 Task: Create a task  Integrate a new online platform for online cooking lessons , assign it to team member softage.5@softage.net in the project BioTech and update the status of the task to  On Track  , set the priority of the task to High
Action: Mouse moved to (80, 67)
Screenshot: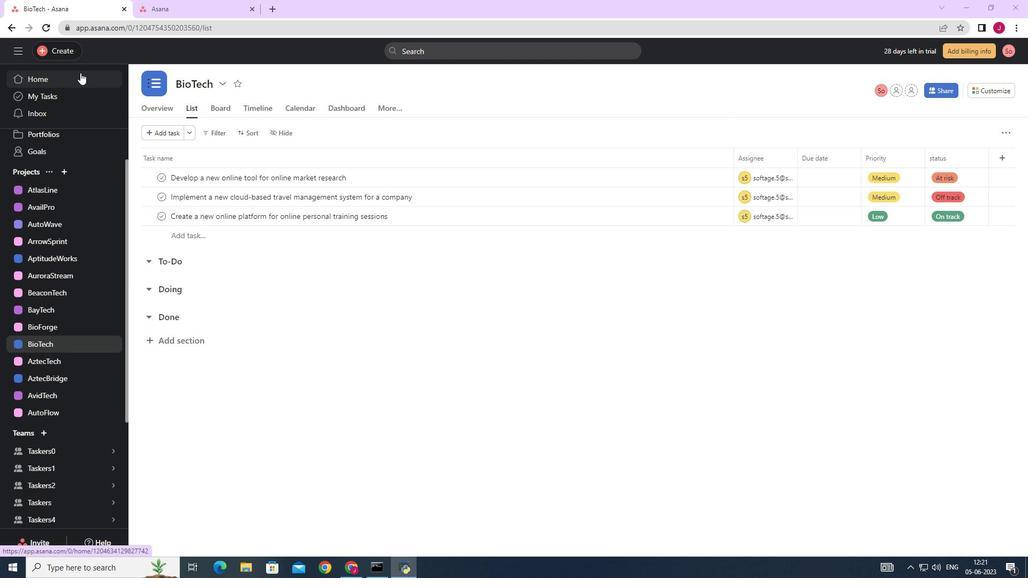 
Action: Mouse pressed left at (80, 67)
Screenshot: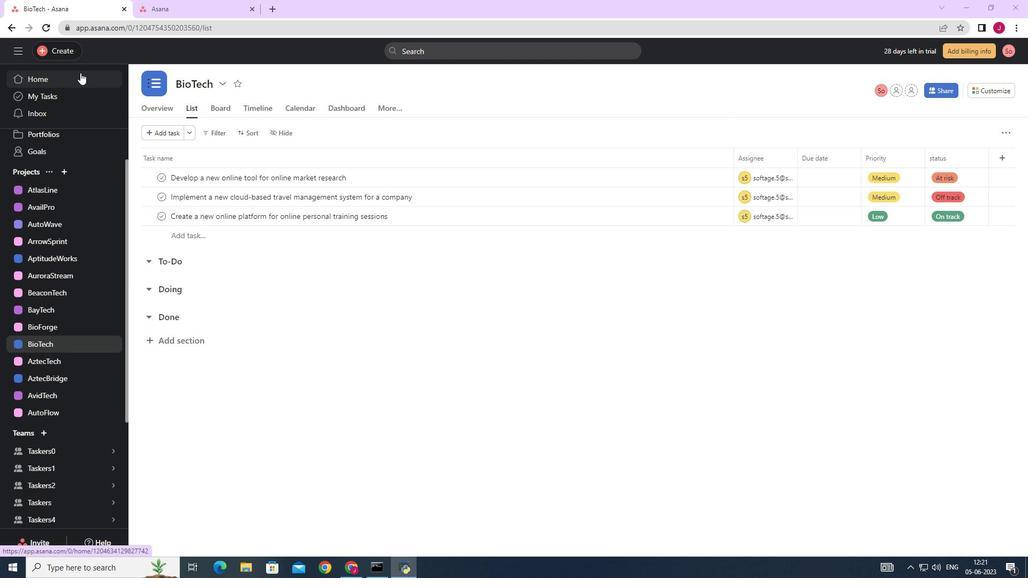 
Action: Mouse moved to (63, 48)
Screenshot: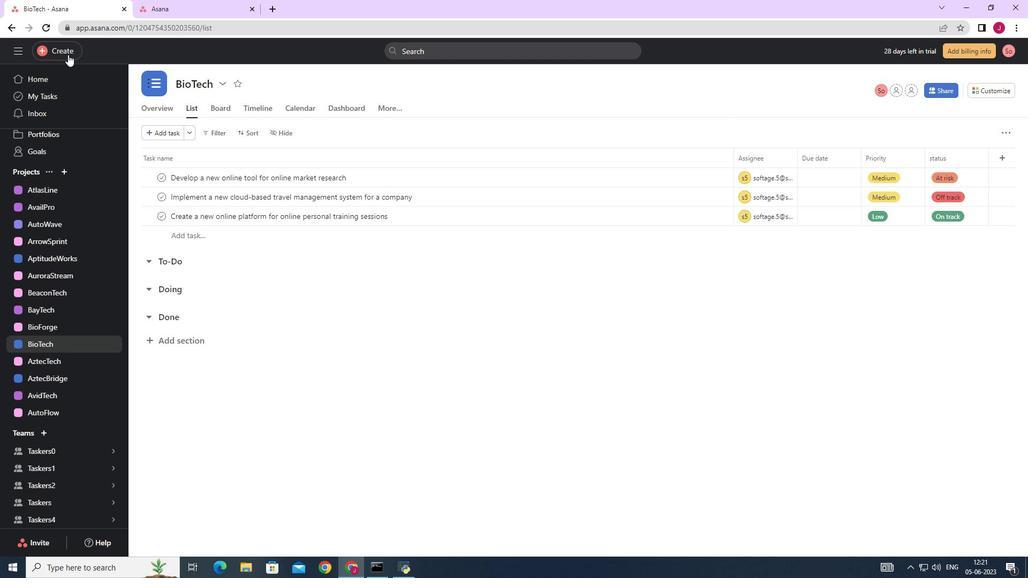 
Action: Mouse pressed left at (63, 48)
Screenshot: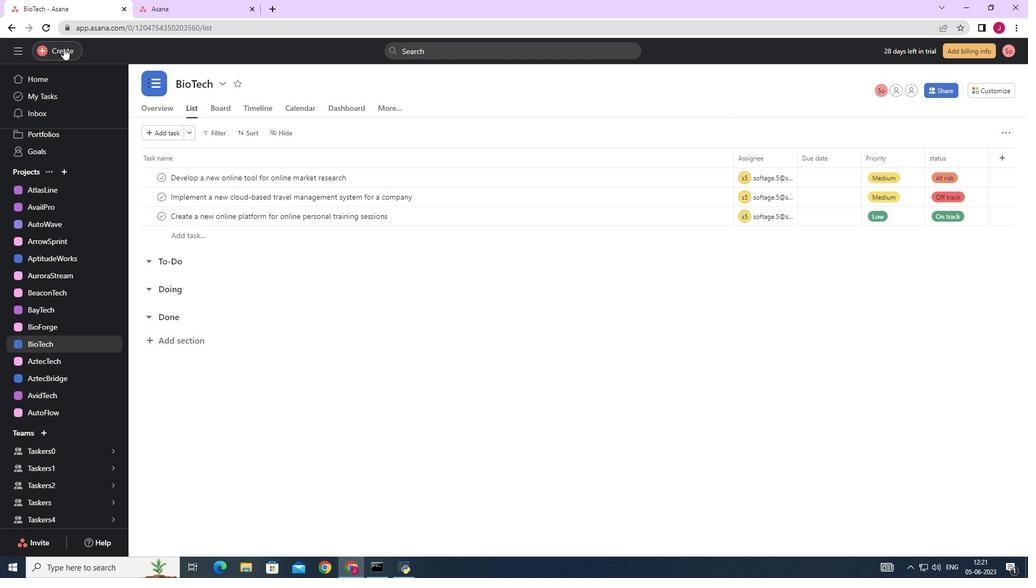 
Action: Mouse moved to (137, 51)
Screenshot: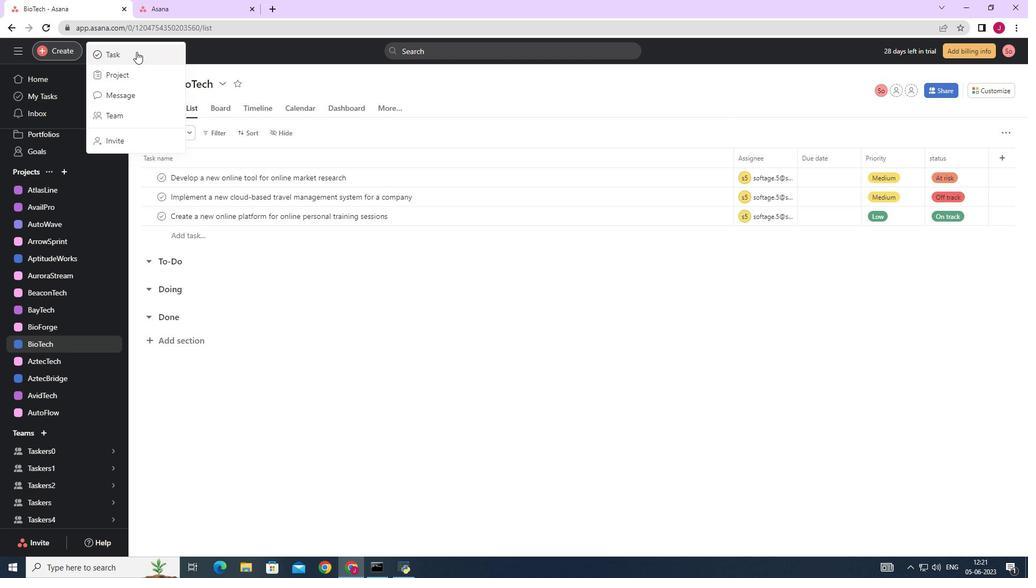 
Action: Mouse pressed left at (137, 51)
Screenshot: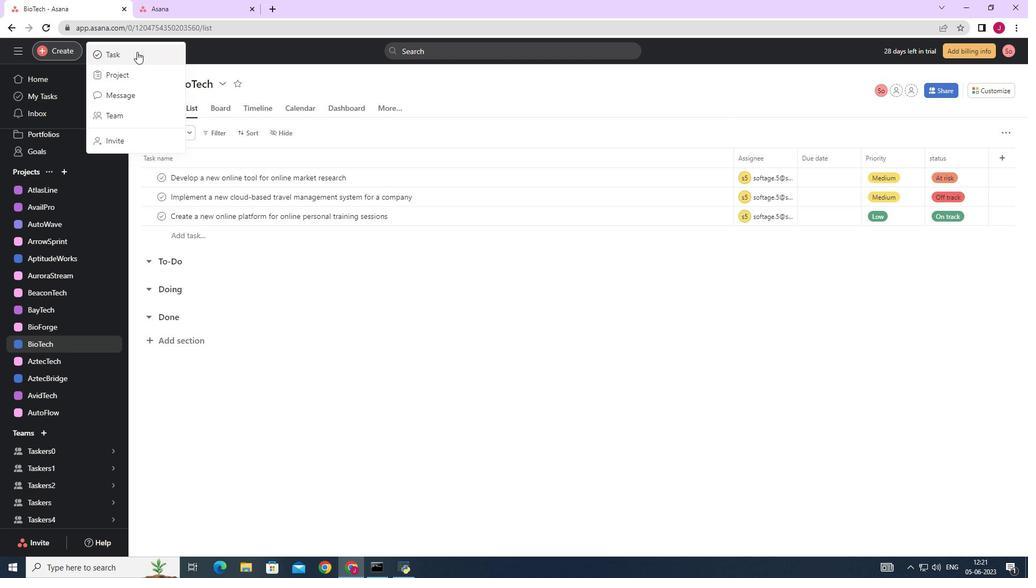 
Action: Mouse moved to (801, 309)
Screenshot: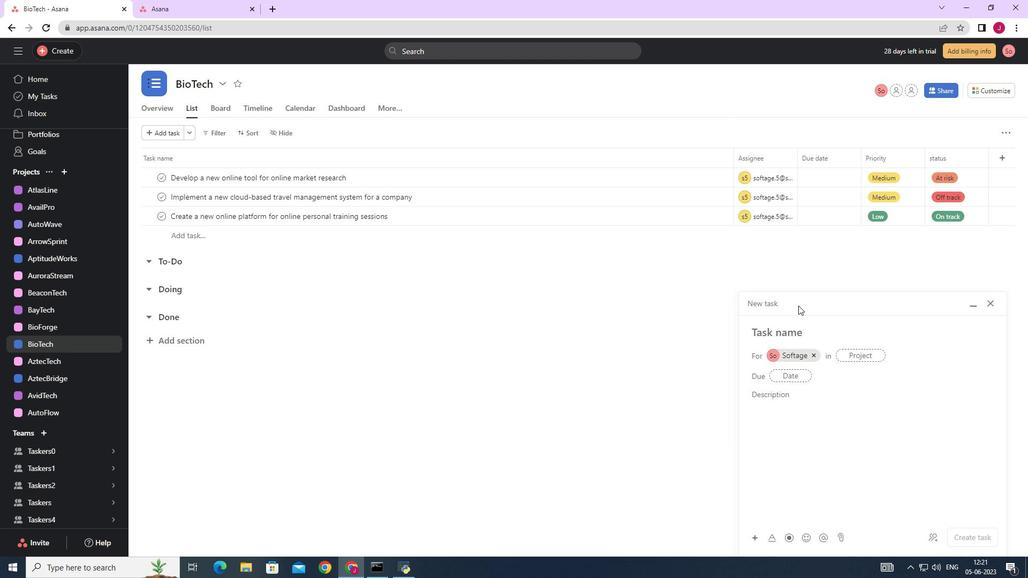 
Action: Mouse scrolled (799, 305) with delta (0, 0)
Screenshot: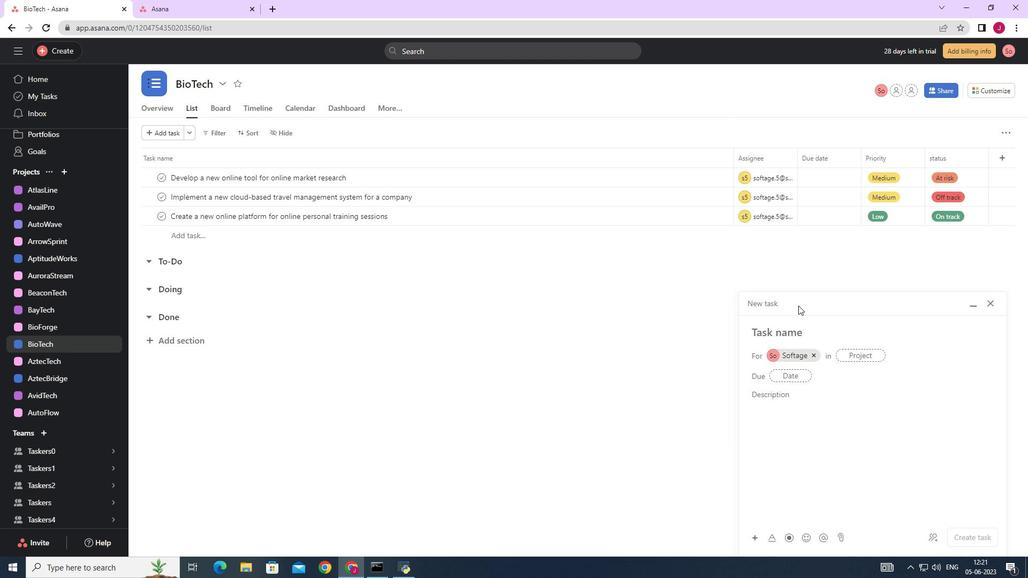 
Action: Mouse moved to (801, 310)
Screenshot: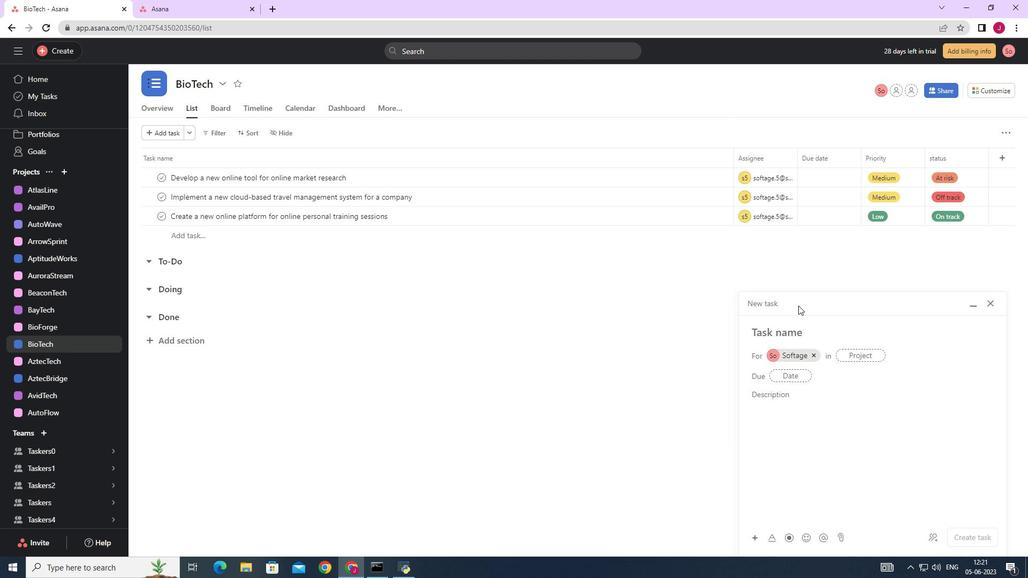 
Action: Mouse scrolled (801, 309) with delta (0, 0)
Screenshot: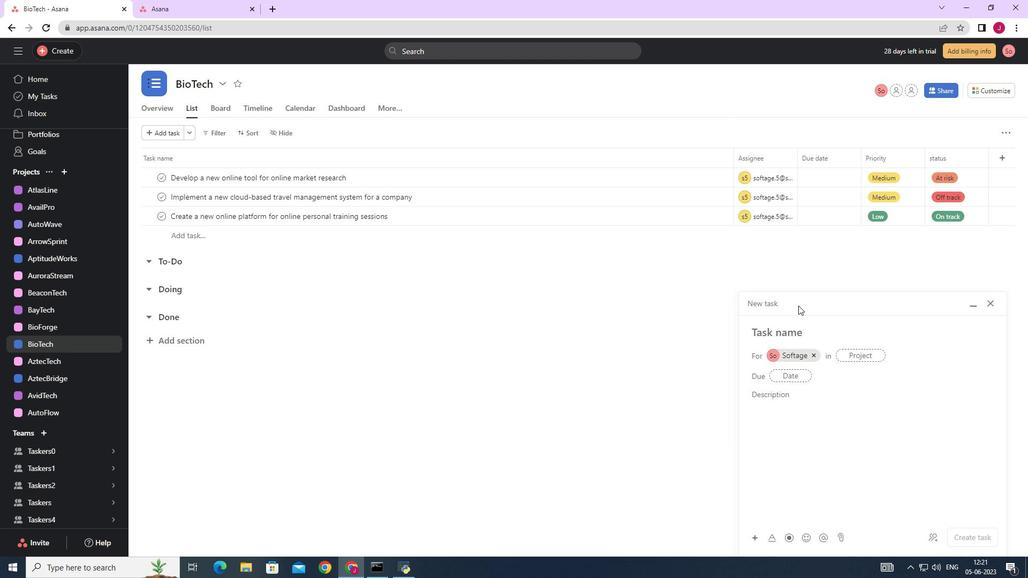 
Action: Mouse moved to (817, 354)
Screenshot: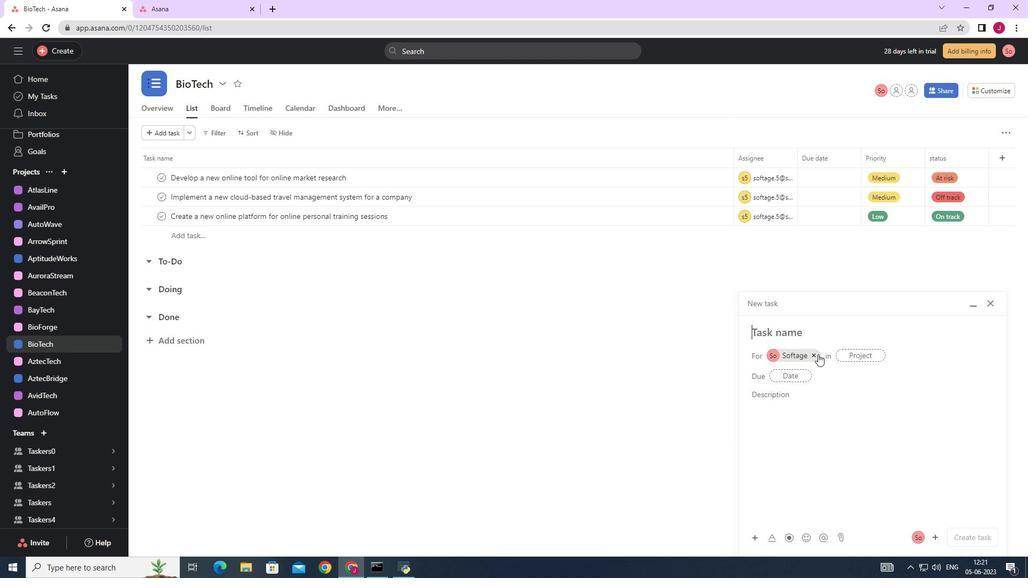 
Action: Mouse pressed left at (817, 354)
Screenshot: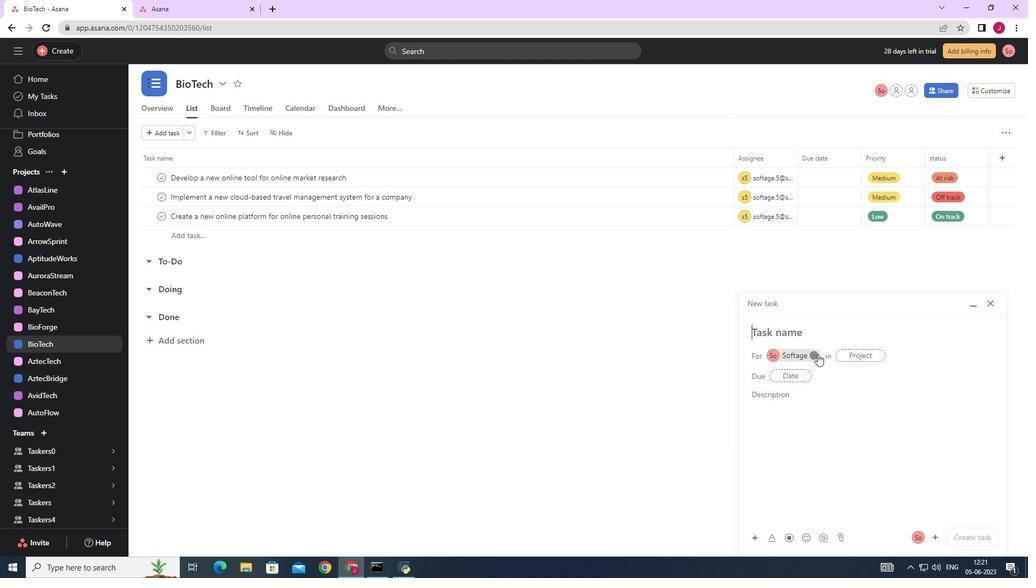 
Action: Mouse moved to (792, 337)
Screenshot: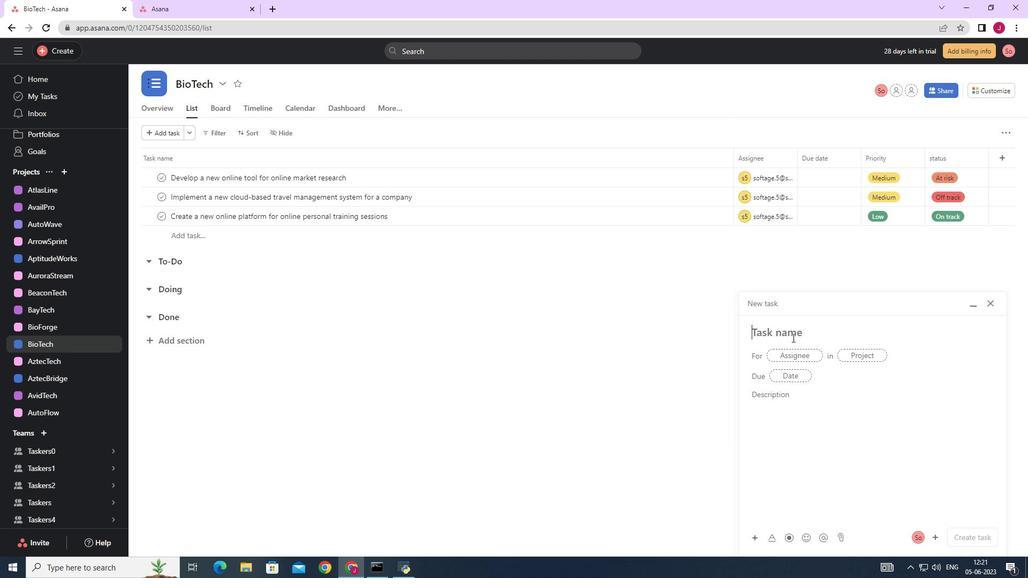 
Action: Key pressed <Key.caps_lock>I<Key.caps_lock>ntegrate<Key.space>a<Key.space>new<Key.space>online<Key.space>platform<Key.space>for<Key.space>online<Key.space>cooking<Key.space>lessions
Screenshot: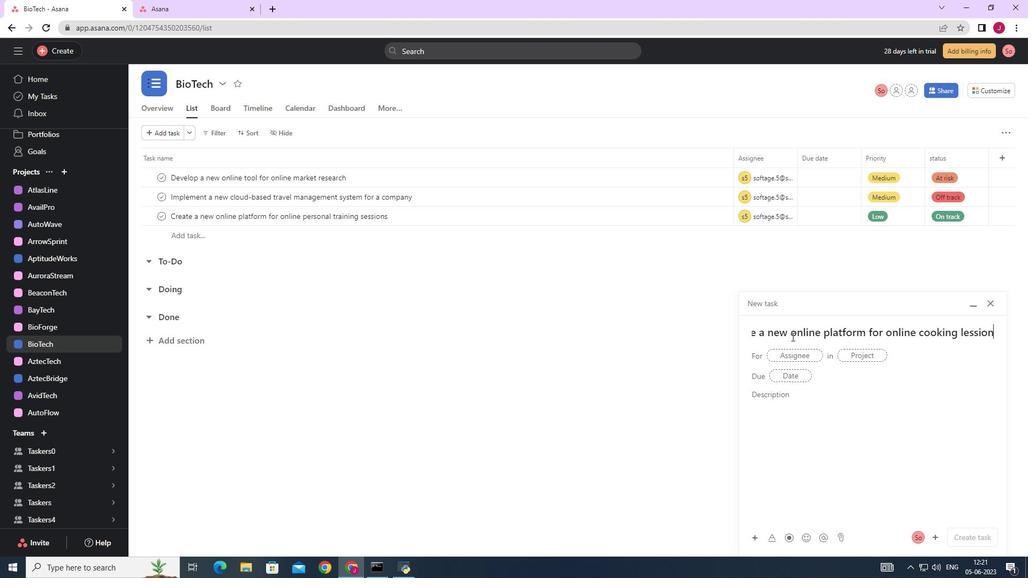 
Action: Mouse moved to (966, 330)
Screenshot: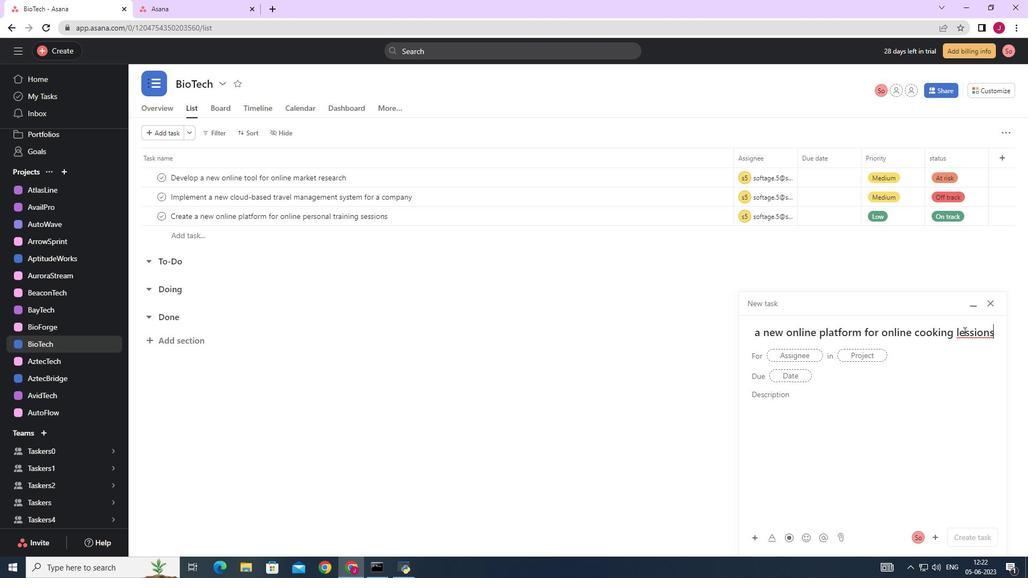 
Action: Mouse pressed right at (966, 330)
Screenshot: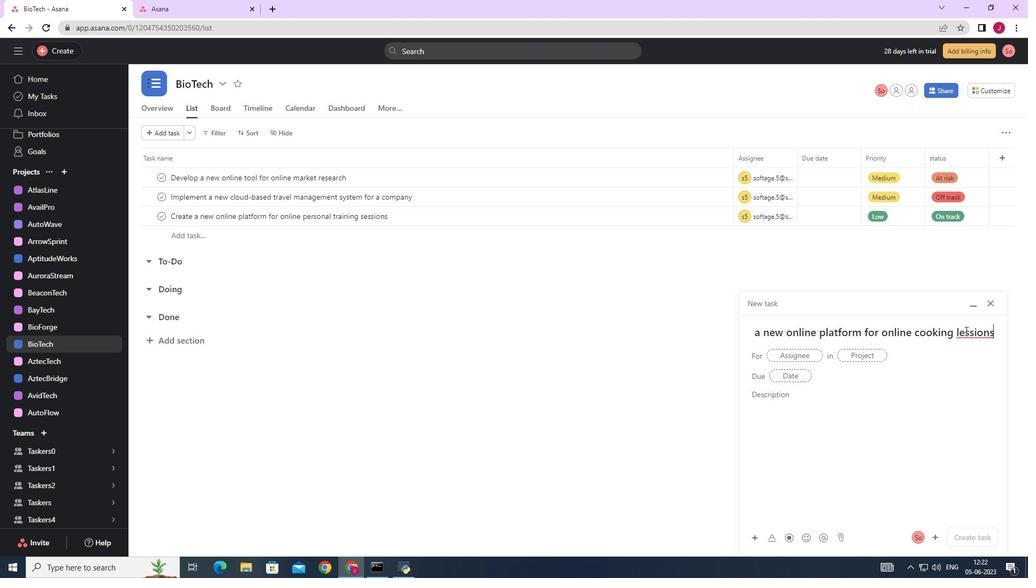 
Action: Mouse moved to (935, 337)
Screenshot: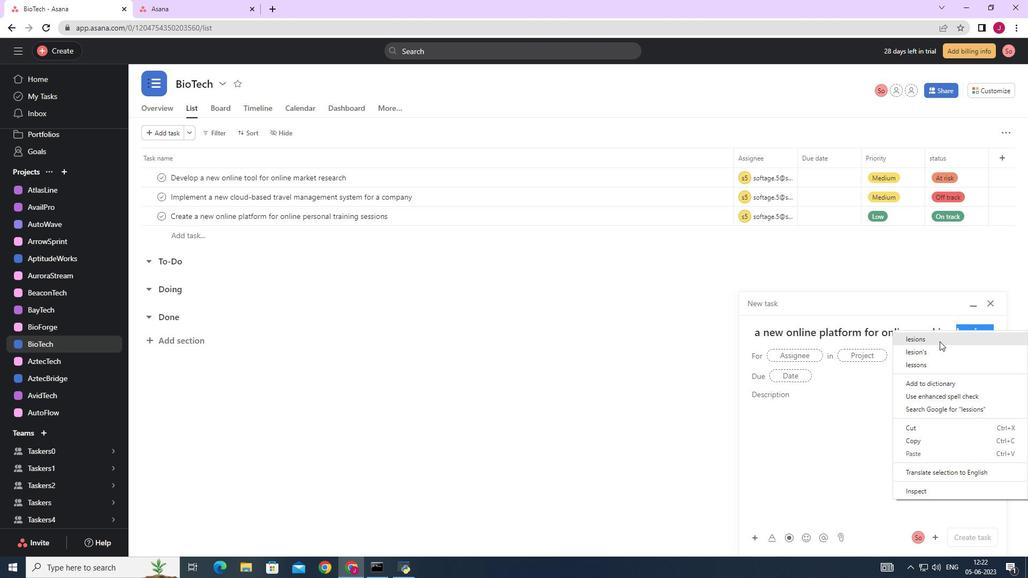 
Action: Mouse pressed left at (935, 337)
Screenshot: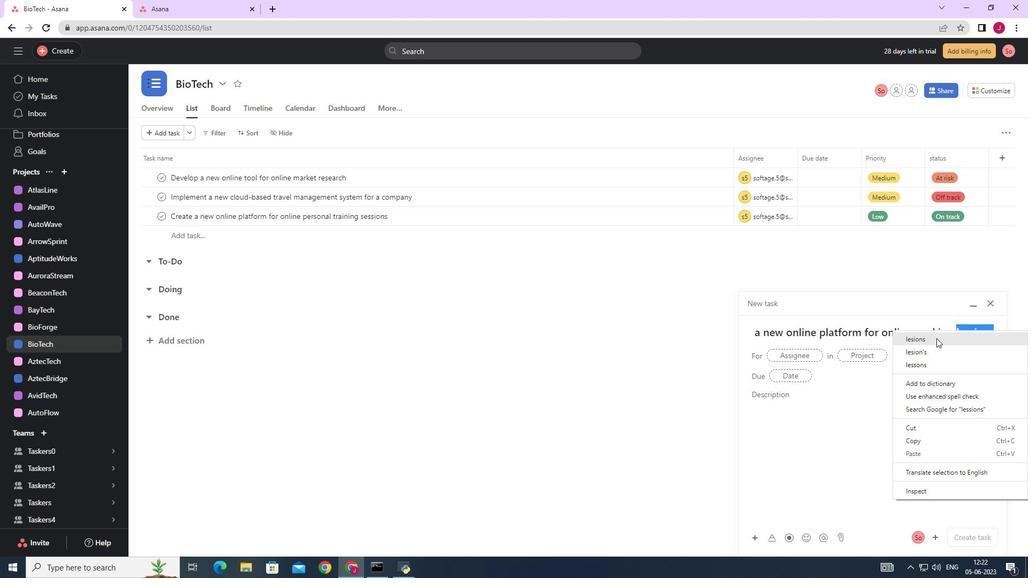 
Action: Mouse moved to (795, 354)
Screenshot: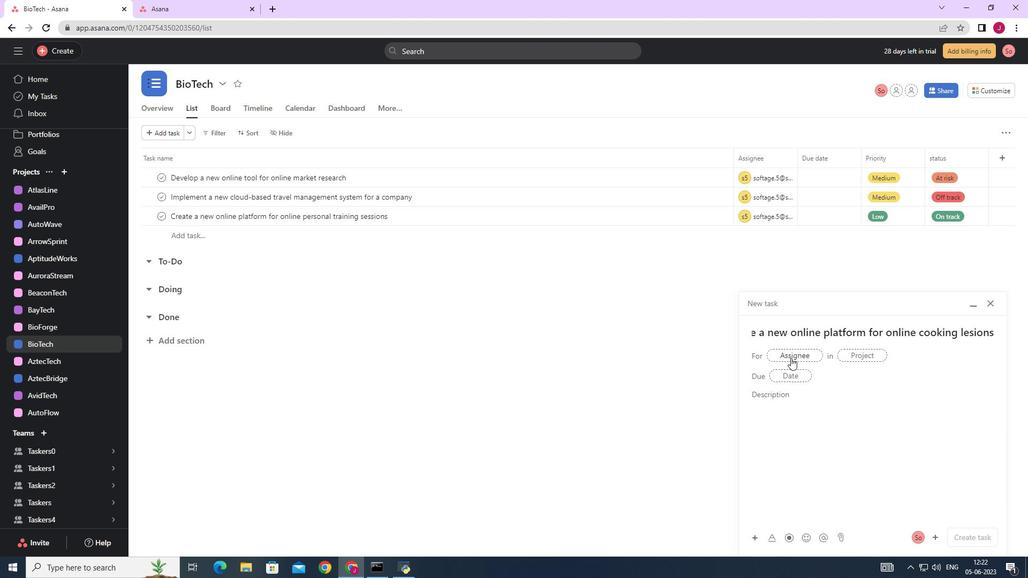 
Action: Mouse pressed left at (795, 354)
Screenshot: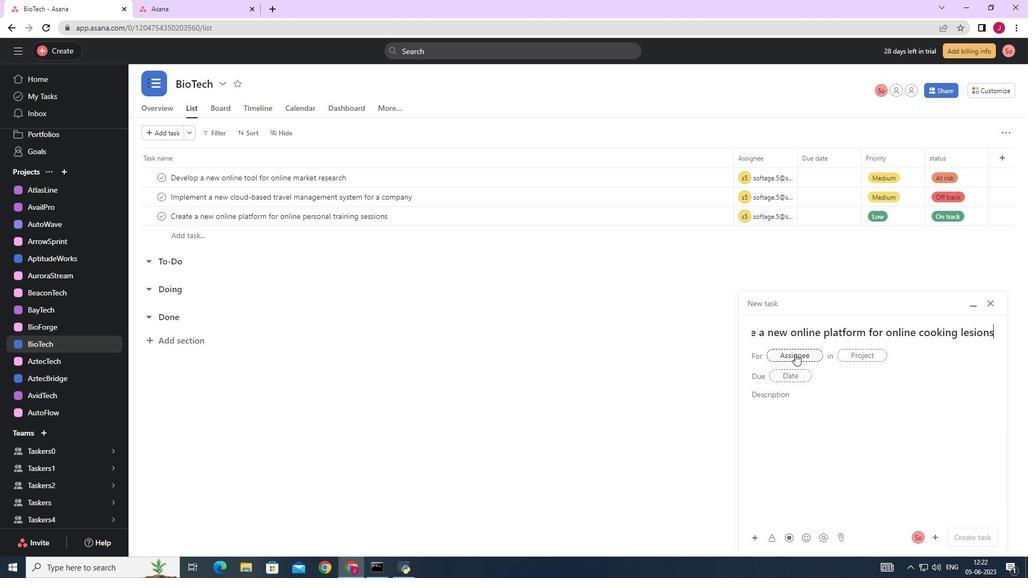 
Action: Key pressed softage.5
Screenshot: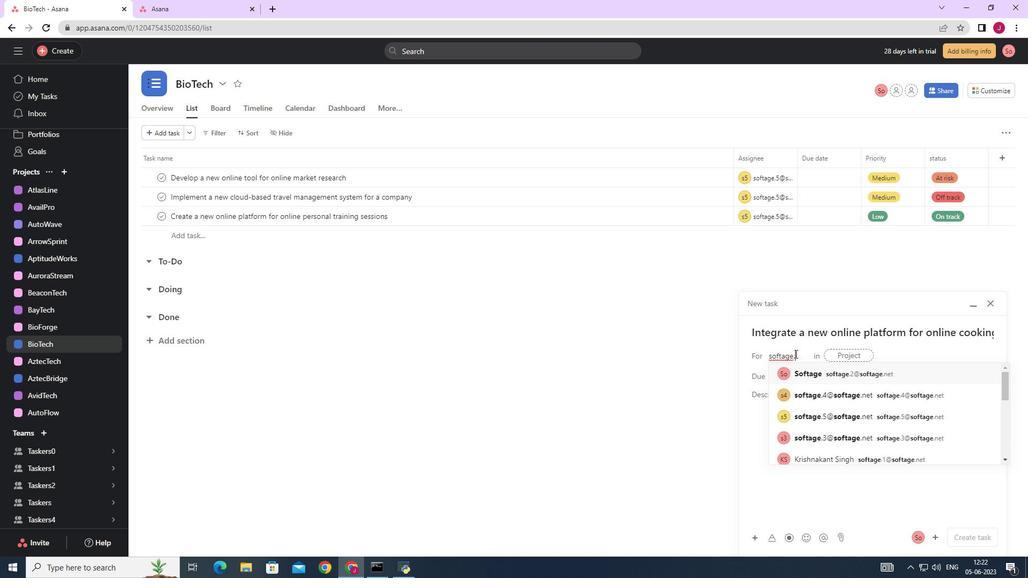 
Action: Mouse moved to (811, 376)
Screenshot: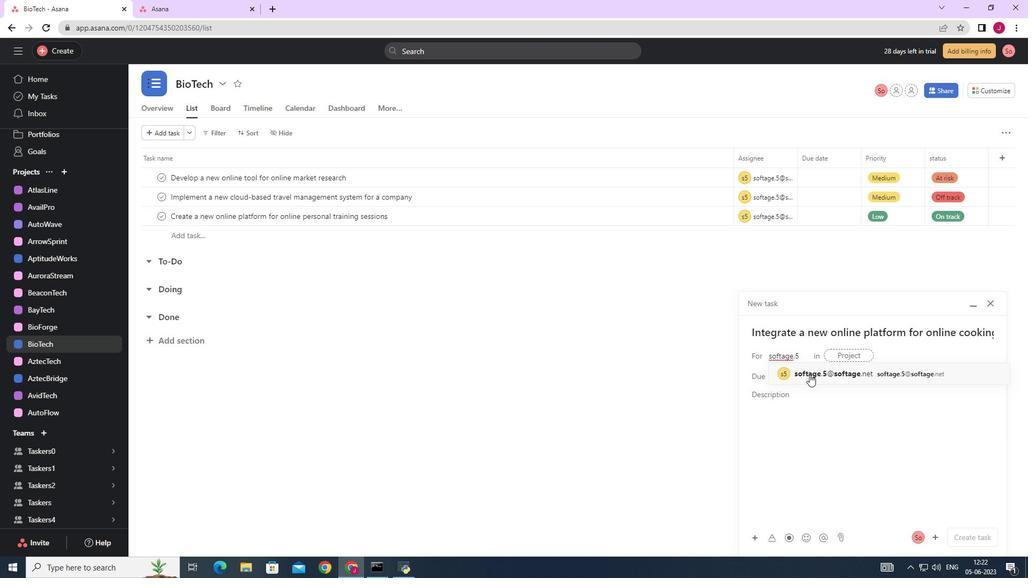 
Action: Mouse pressed left at (811, 376)
Screenshot: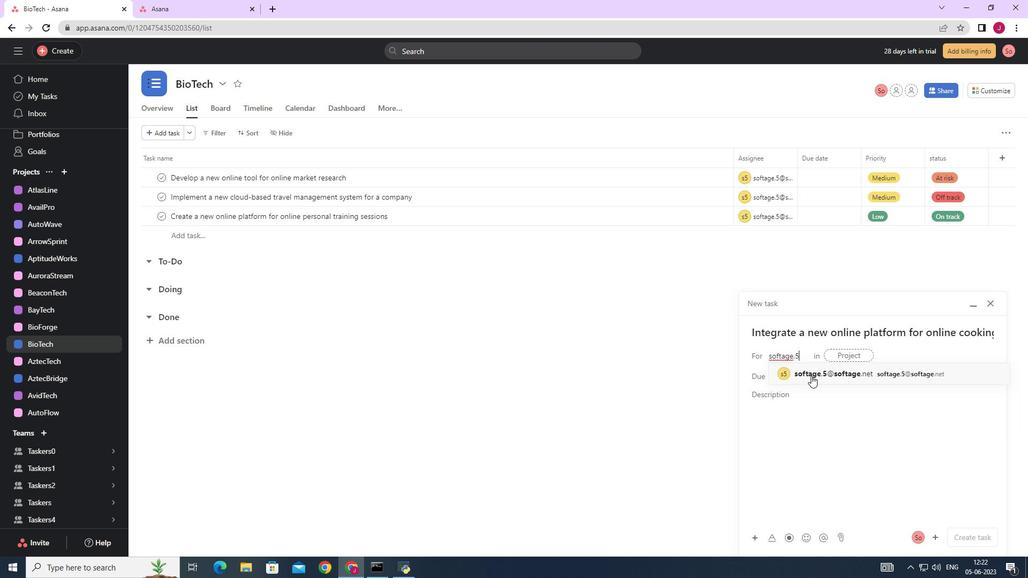 
Action: Mouse moved to (708, 372)
Screenshot: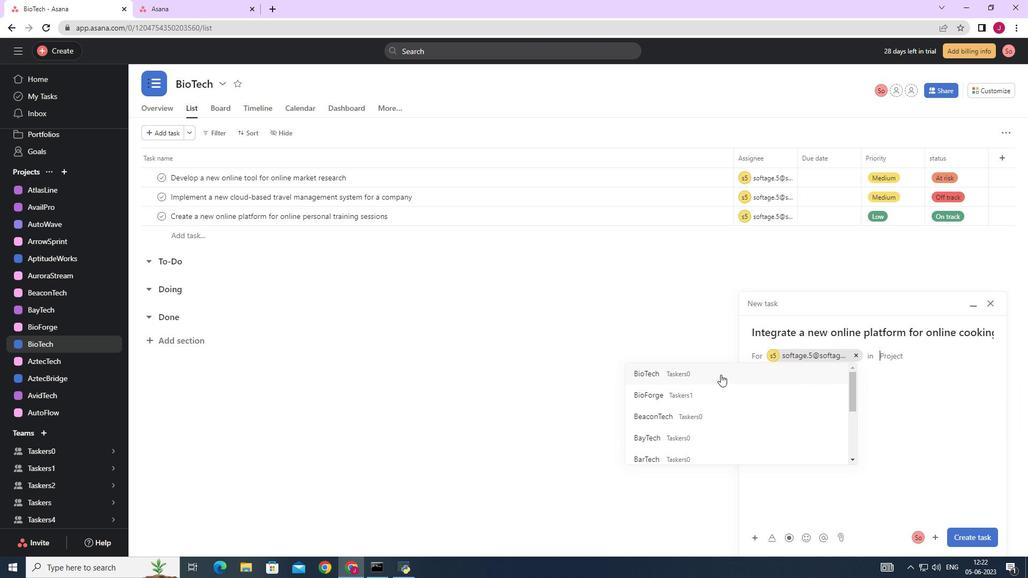 
Action: Mouse pressed left at (708, 372)
Screenshot: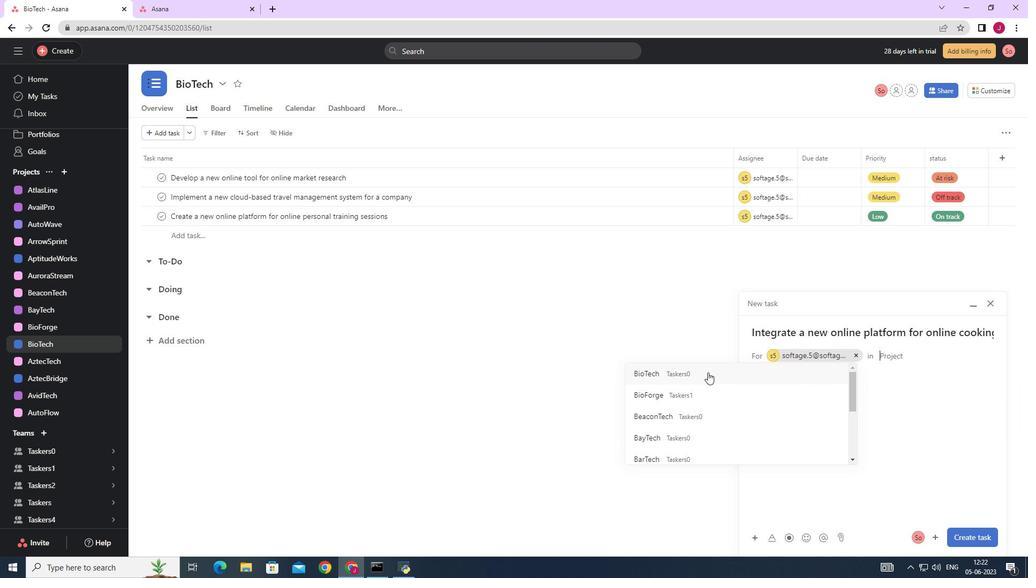 
Action: Mouse moved to (796, 398)
Screenshot: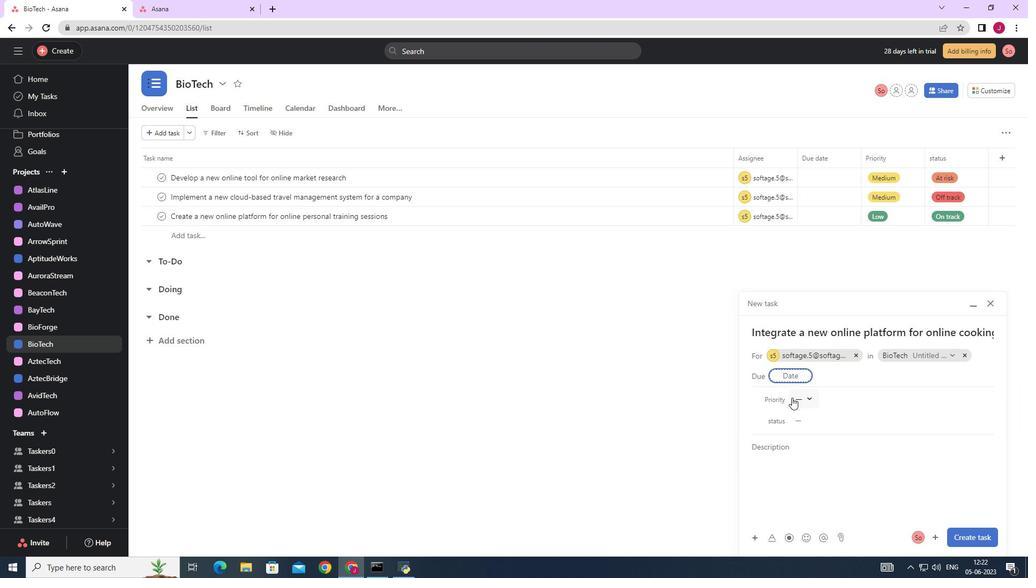 
Action: Mouse pressed left at (796, 398)
Screenshot: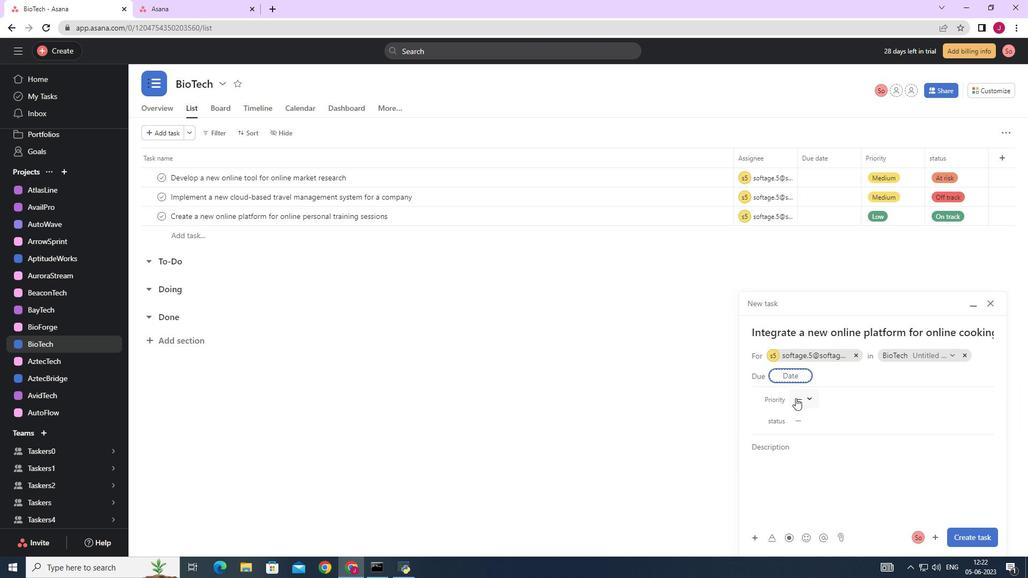 
Action: Mouse moved to (825, 428)
Screenshot: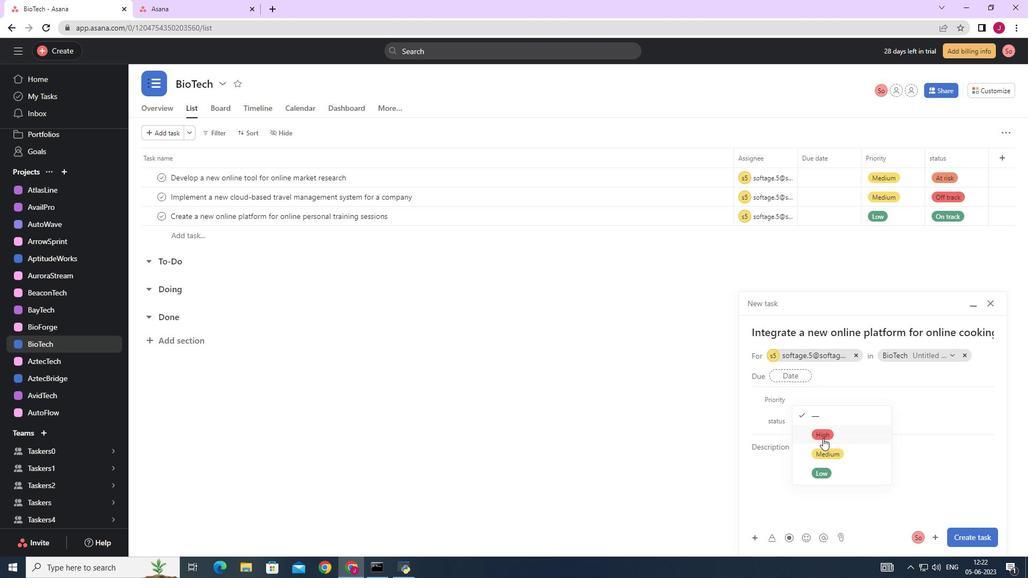 
Action: Mouse pressed left at (825, 428)
Screenshot: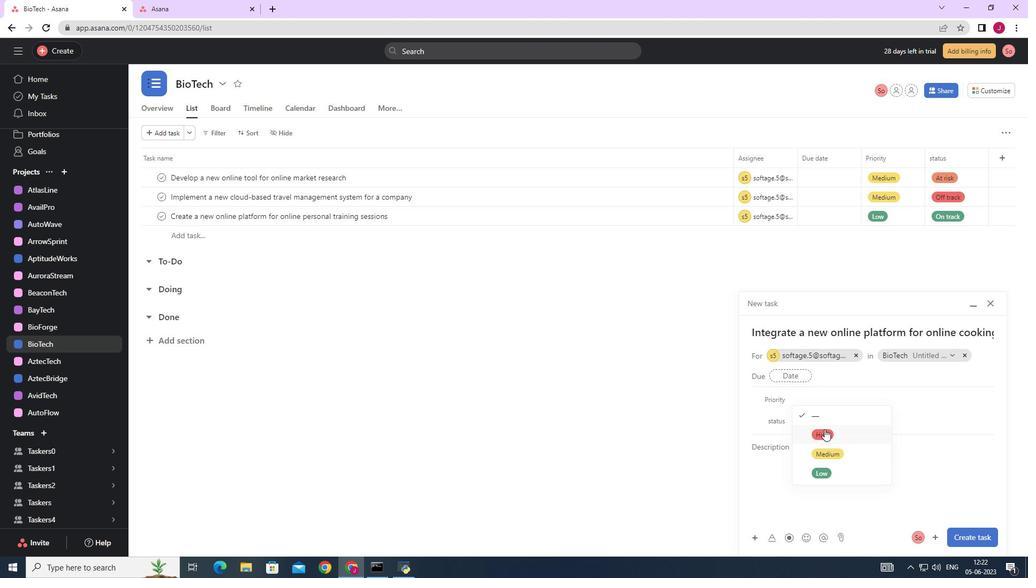 
Action: Mouse moved to (820, 415)
Screenshot: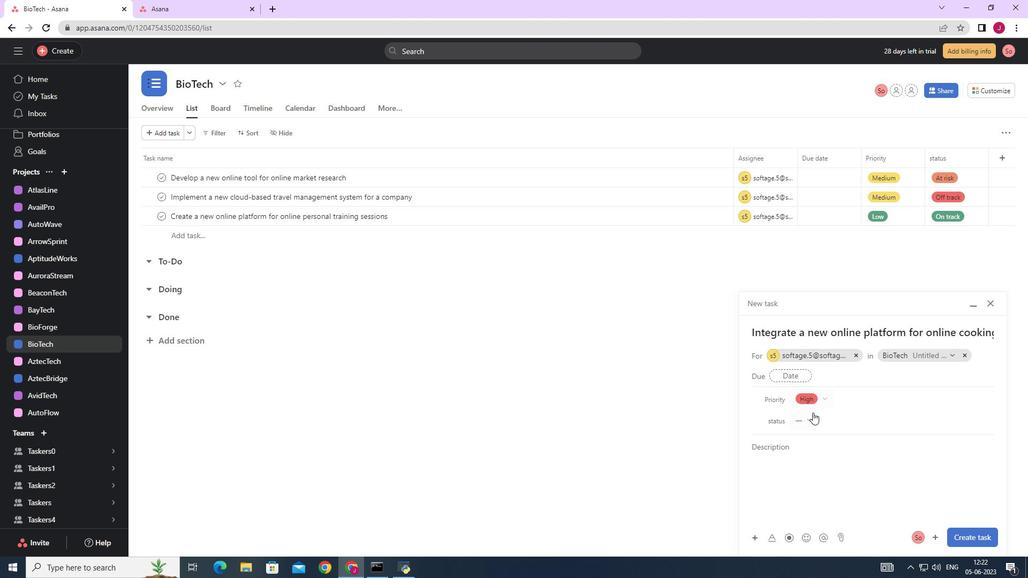 
Action: Mouse pressed left at (820, 415)
Screenshot: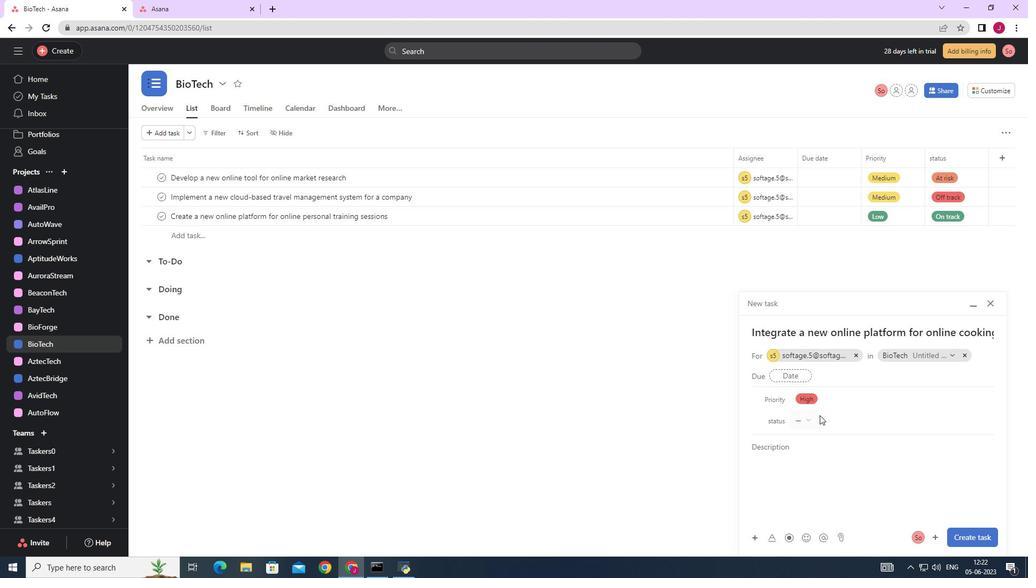 
Action: Mouse moved to (806, 421)
Screenshot: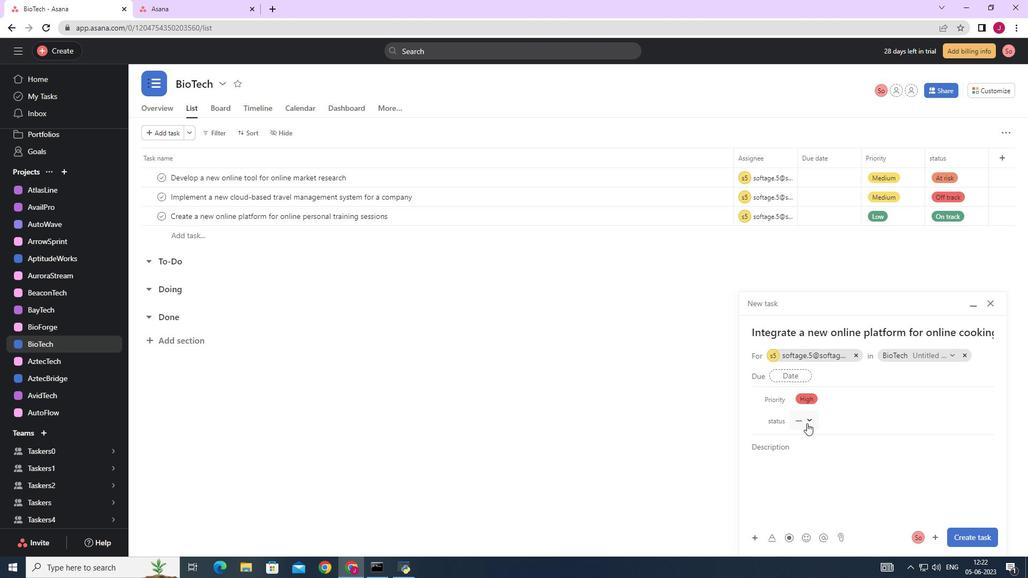 
Action: Mouse pressed left at (806, 421)
Screenshot: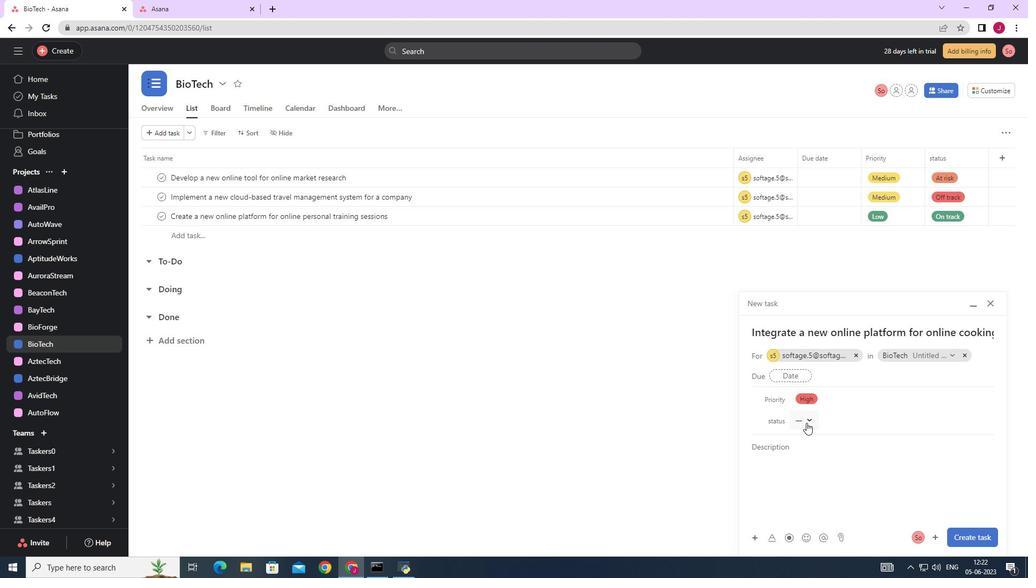 
Action: Mouse moved to (830, 457)
Screenshot: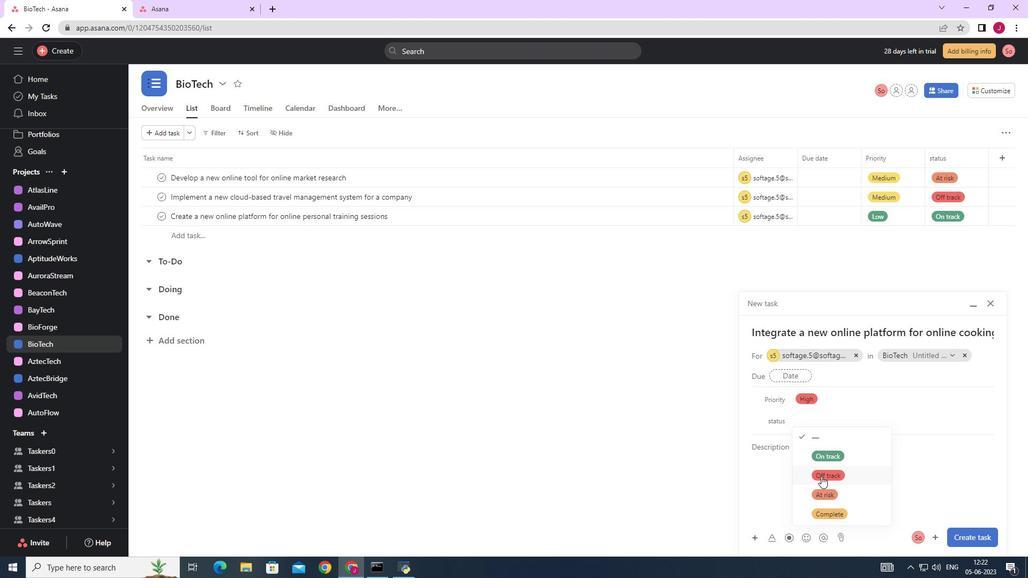 
Action: Mouse pressed left at (830, 457)
Screenshot: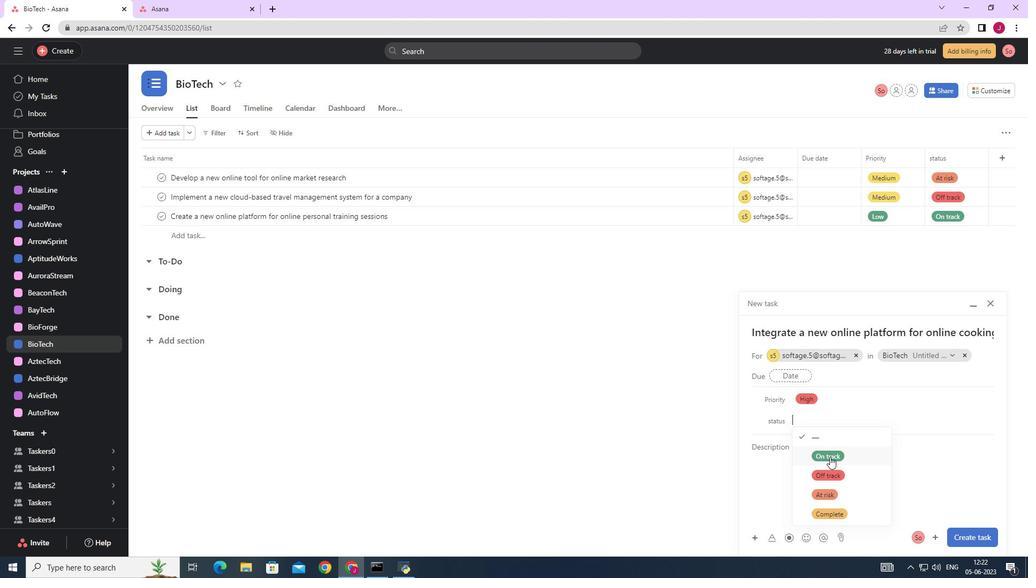 
Action: Mouse moved to (966, 538)
Screenshot: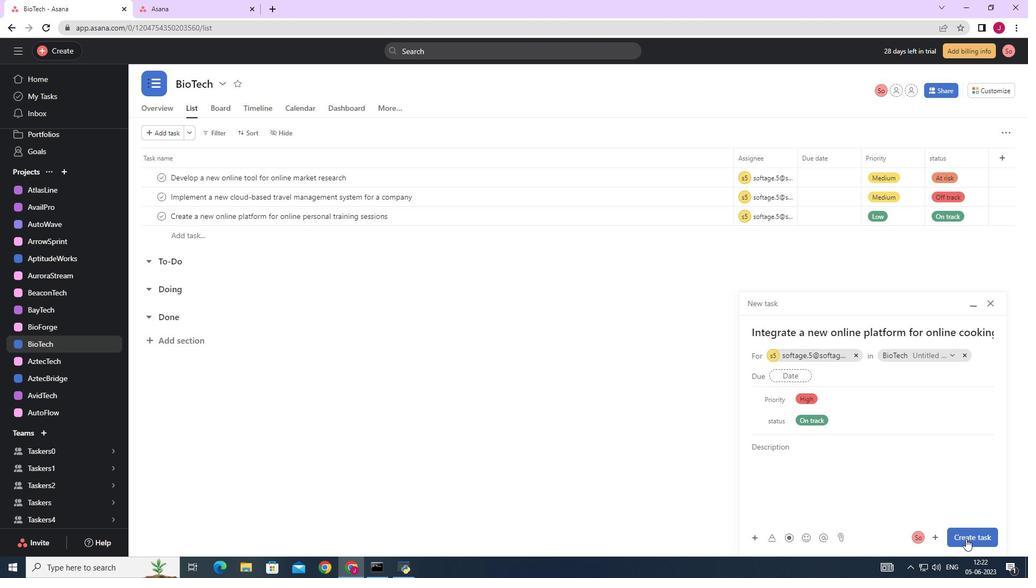 
Action: Mouse pressed left at (966, 538)
Screenshot: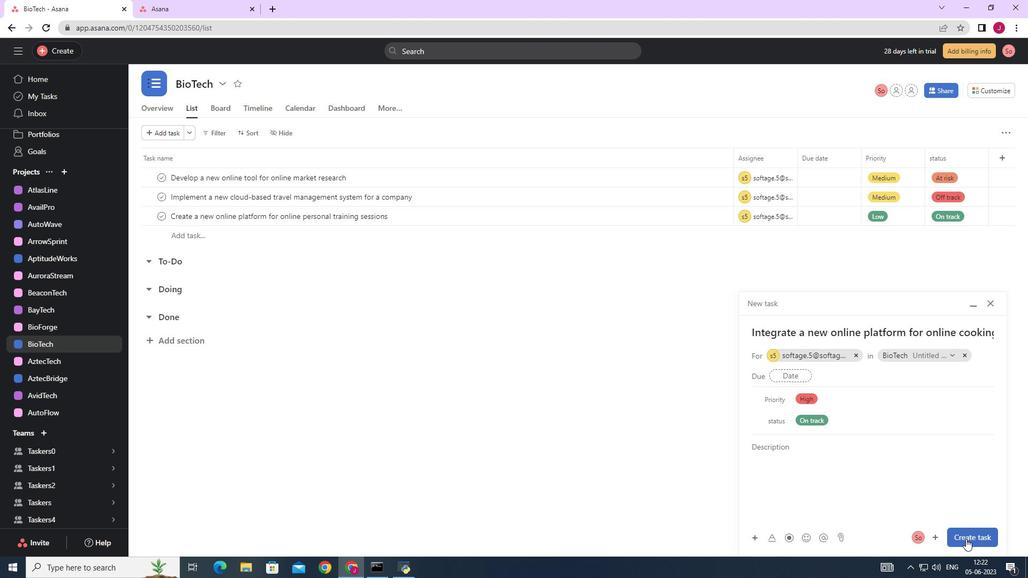 
Action: Mouse moved to (931, 501)
Screenshot: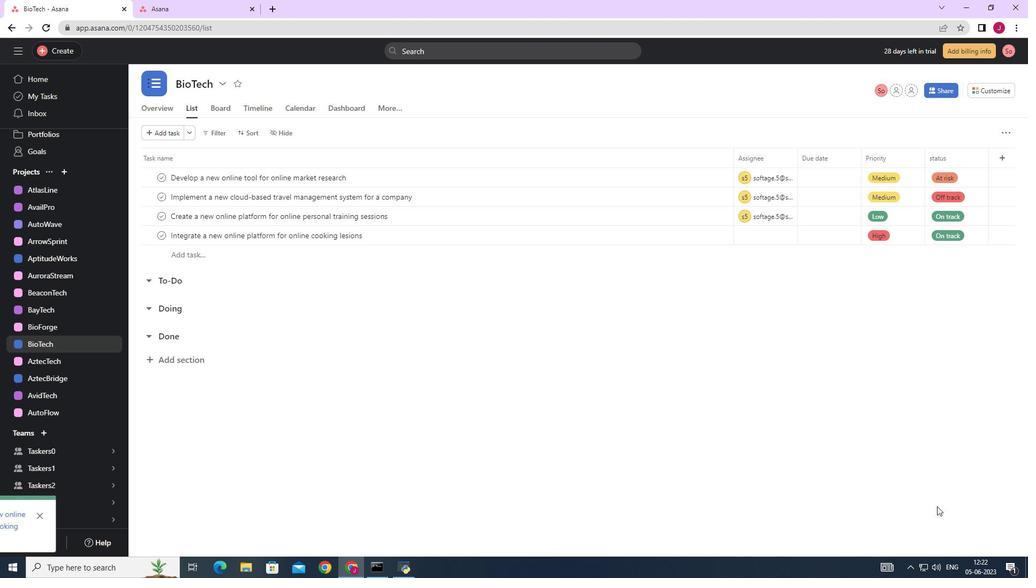 
